 Task: Create in the project CheckBridge in Backlog an issue 'Address issues related to system accessibility for users with hearing impairments', assign it to team member softage.1@softage.net and change the status to IN PROGRESS. Create in the project CheckBridge in Backlog an issue 'Develop a new feature to allow for automatic document classification and sorting', assign it to team member softage.2@softage.net and change the status to IN PROGRESS
Action: Mouse moved to (109, 208)
Screenshot: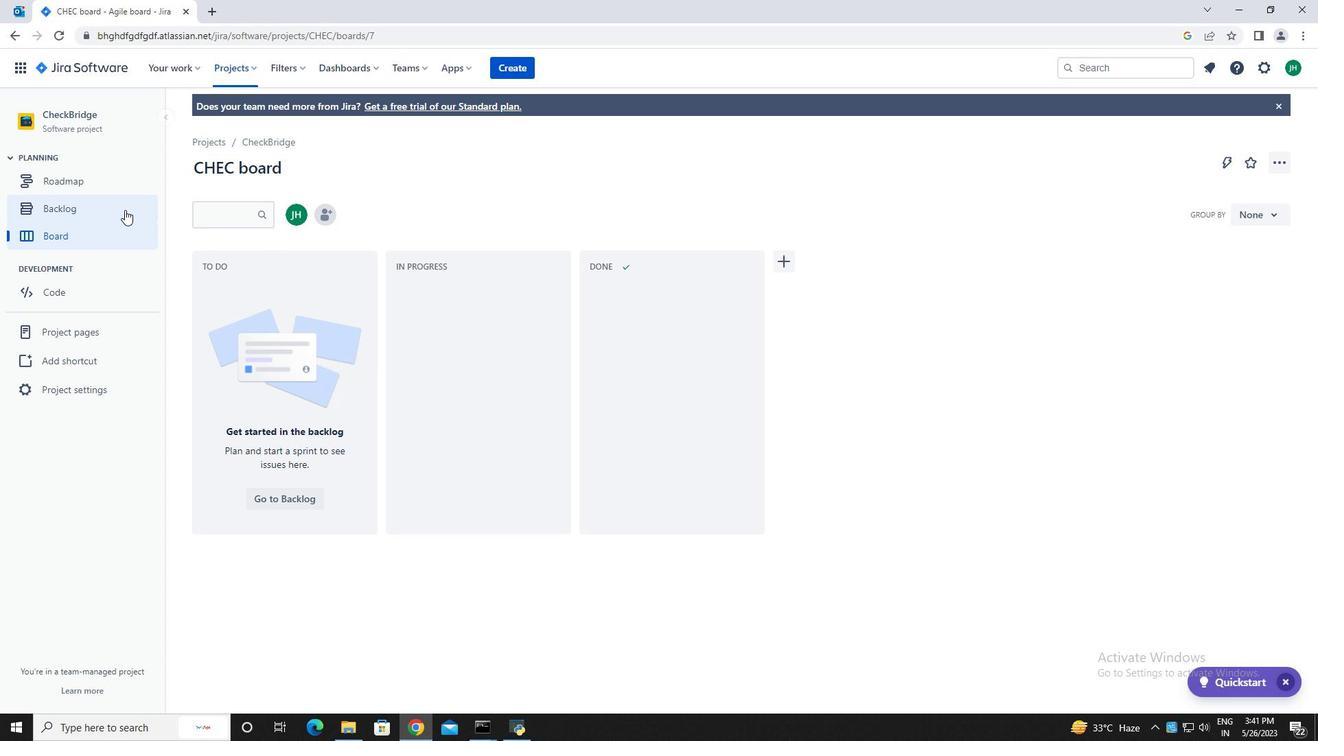 
Action: Mouse pressed left at (109, 208)
Screenshot: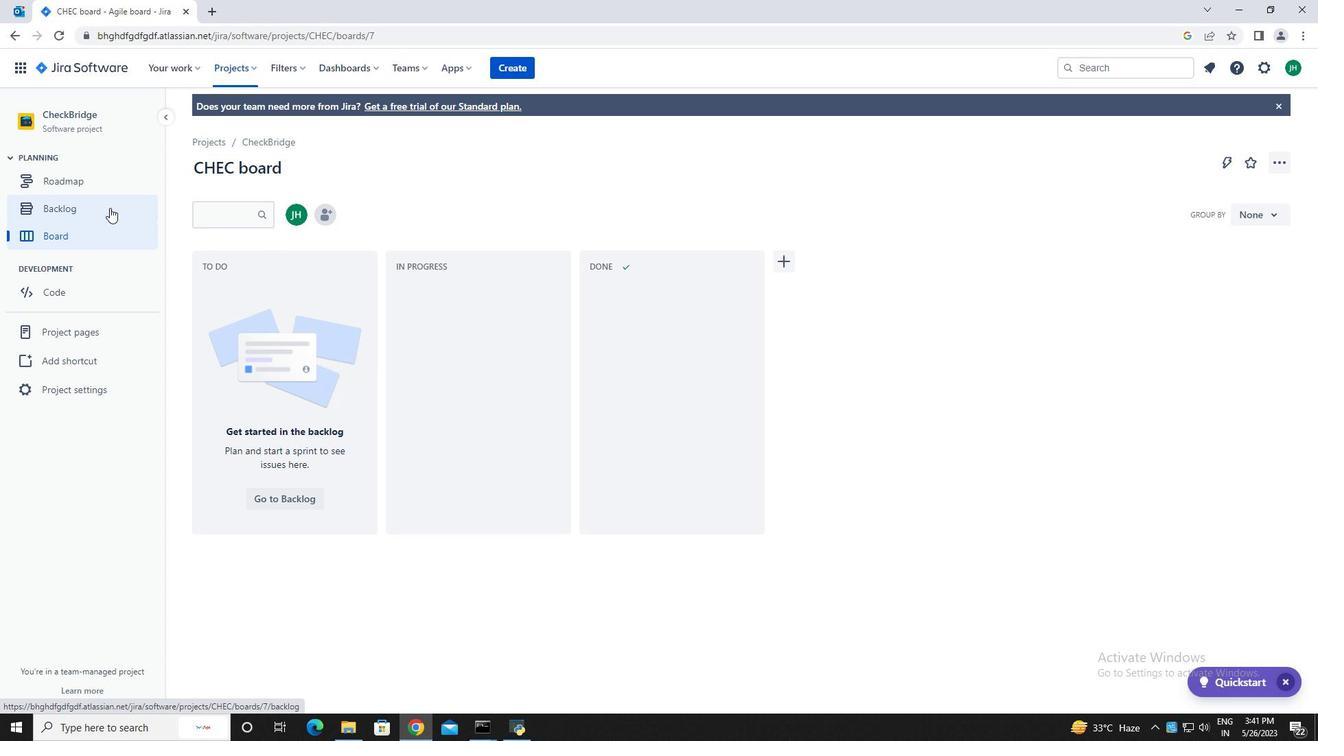 
Action: Mouse moved to (278, 541)
Screenshot: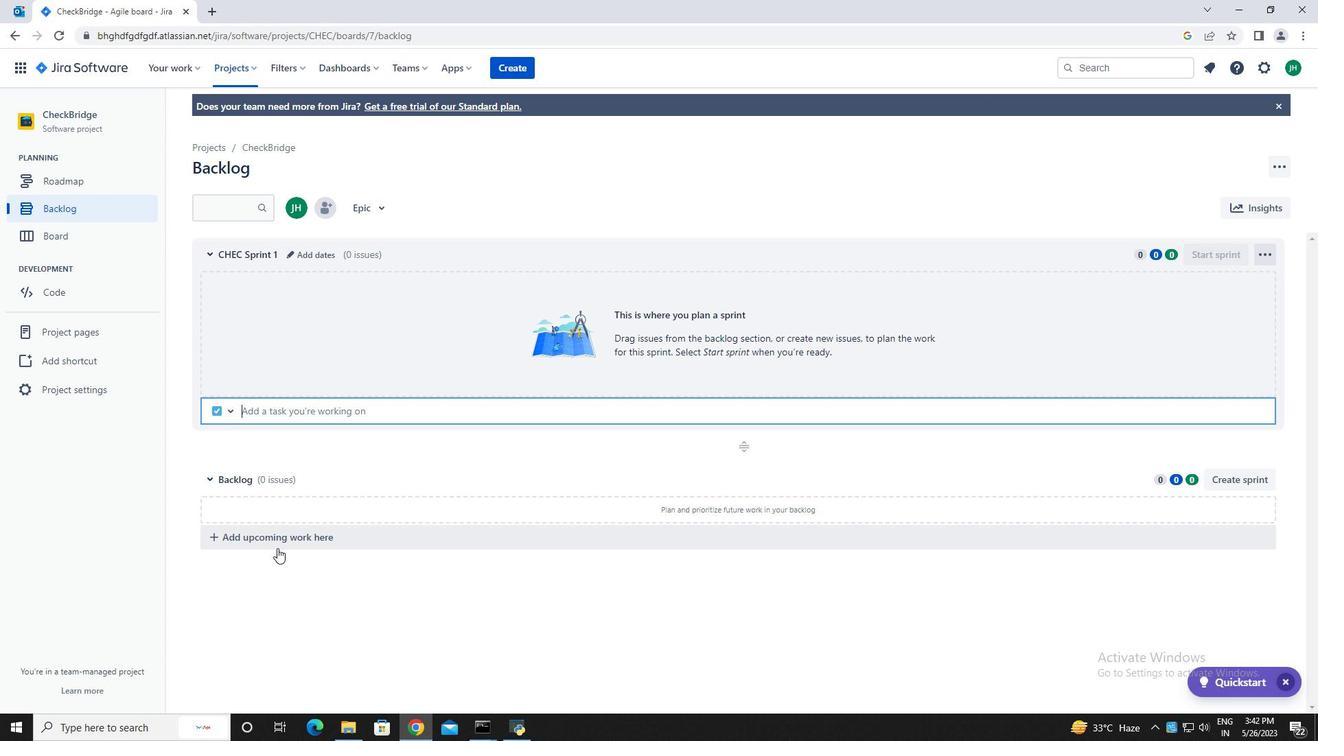 
Action: Mouse pressed left at (278, 541)
Screenshot: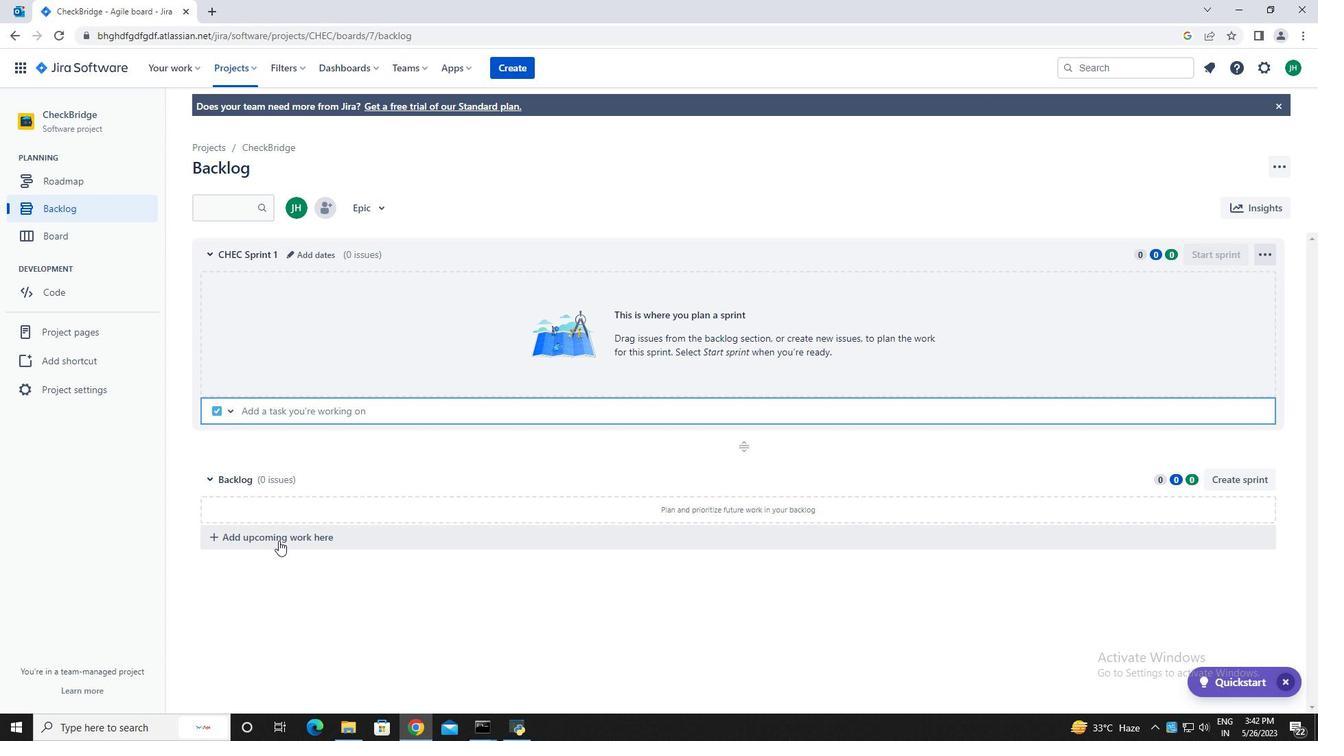 
Action: Mouse moved to (302, 539)
Screenshot: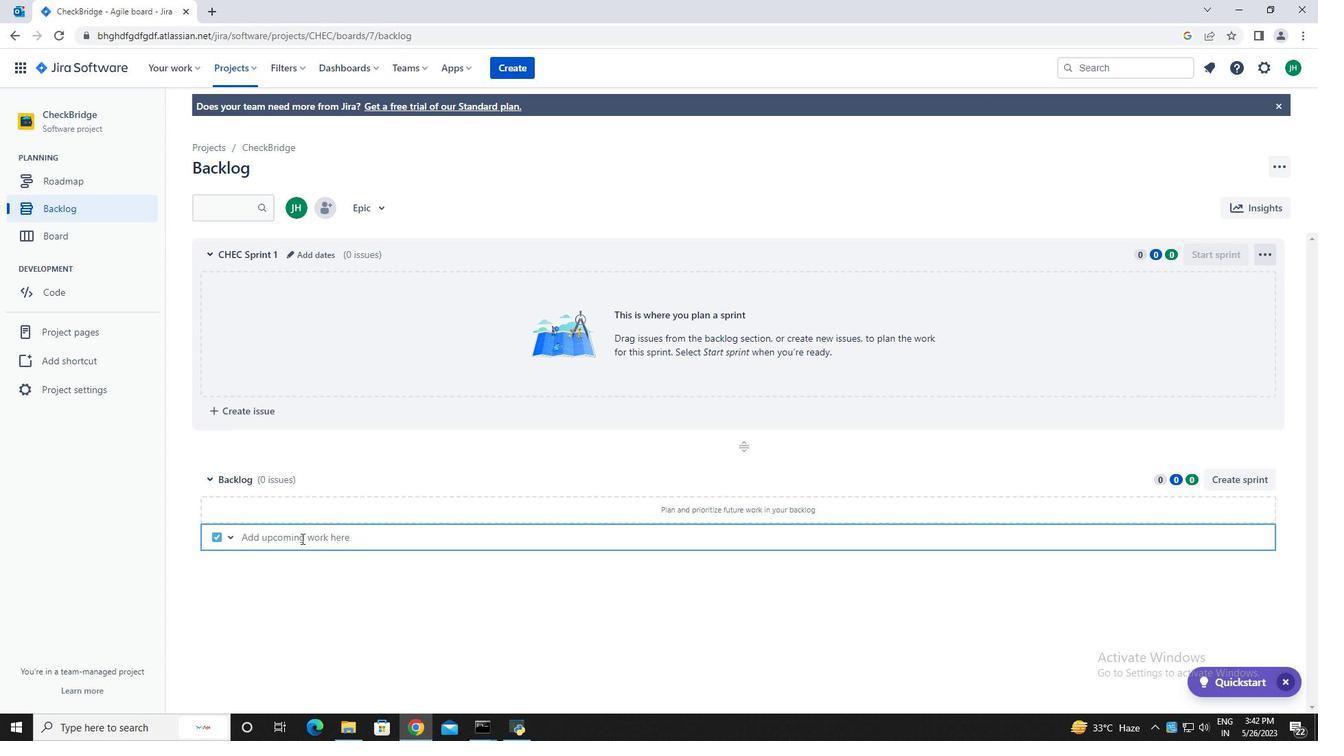 
Action: Mouse pressed left at (302, 539)
Screenshot: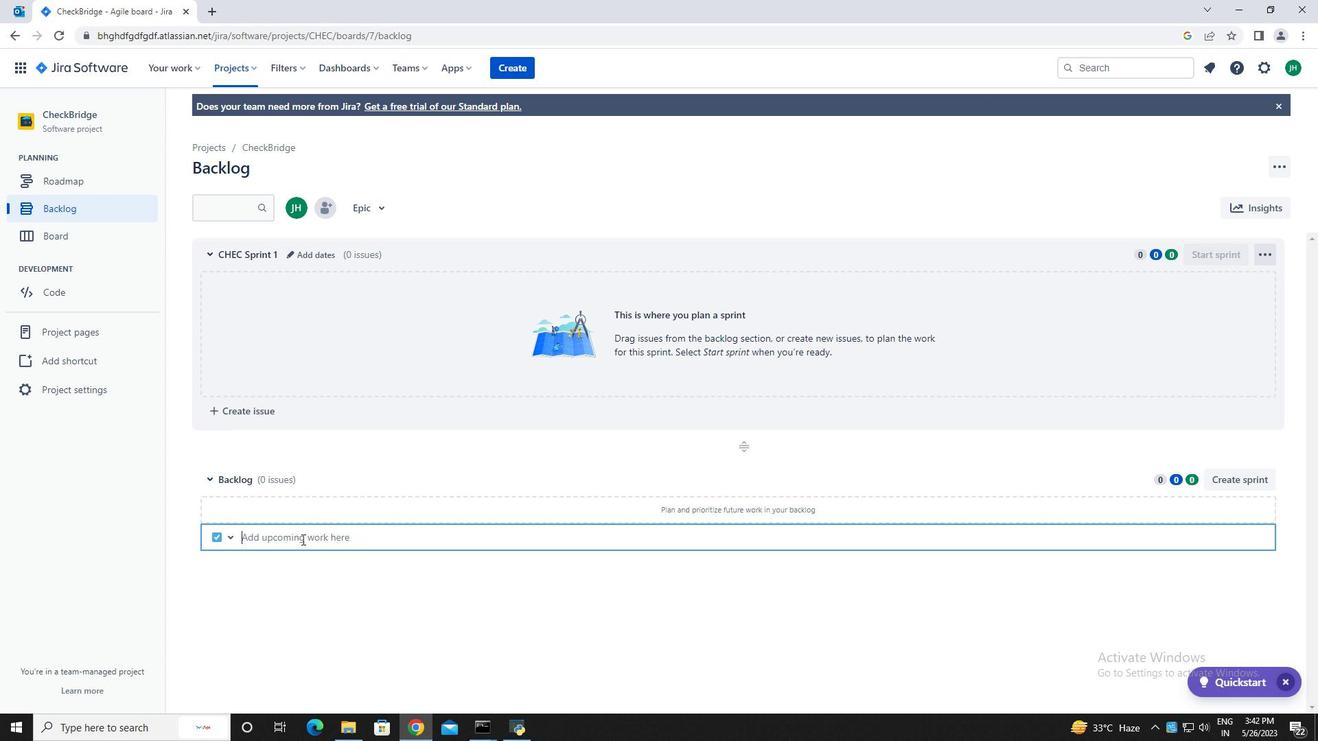 
Action: Mouse moved to (325, 536)
Screenshot: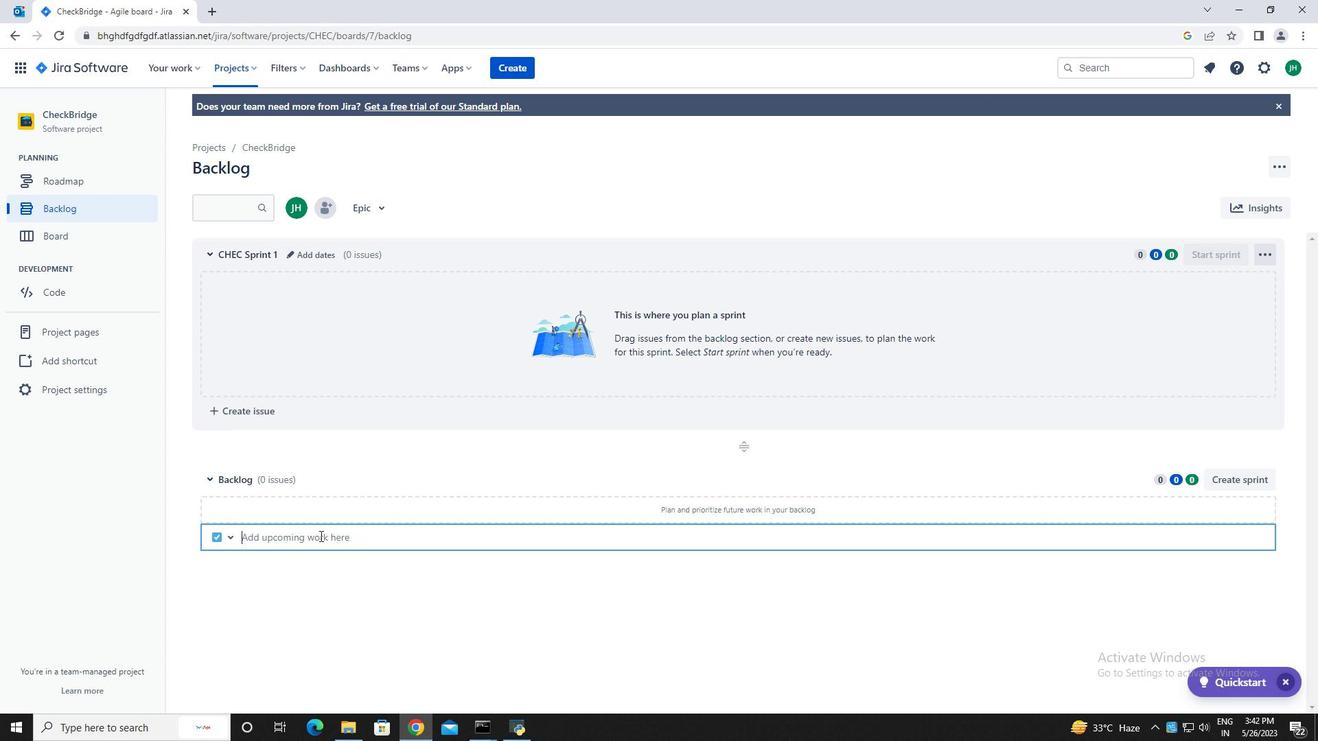 
Action: Key pressed <Key.caps_lock>D<Key.backspace><Key.caps_lock><Key.caps_lock>A<Key.caps_lock>dress<Key.space><Key.backspace><Key.backspace><Key.backspace><Key.backspace><Key.backspace>dress<Key.space>issues<Key.space>related<Key.space>to<Key.space>system<Key.space>accessibility<Key.space>for<Key.space>users<Key.space>with<Key.space>hearing<Key.space>impairments.<Key.enter>
Screenshot: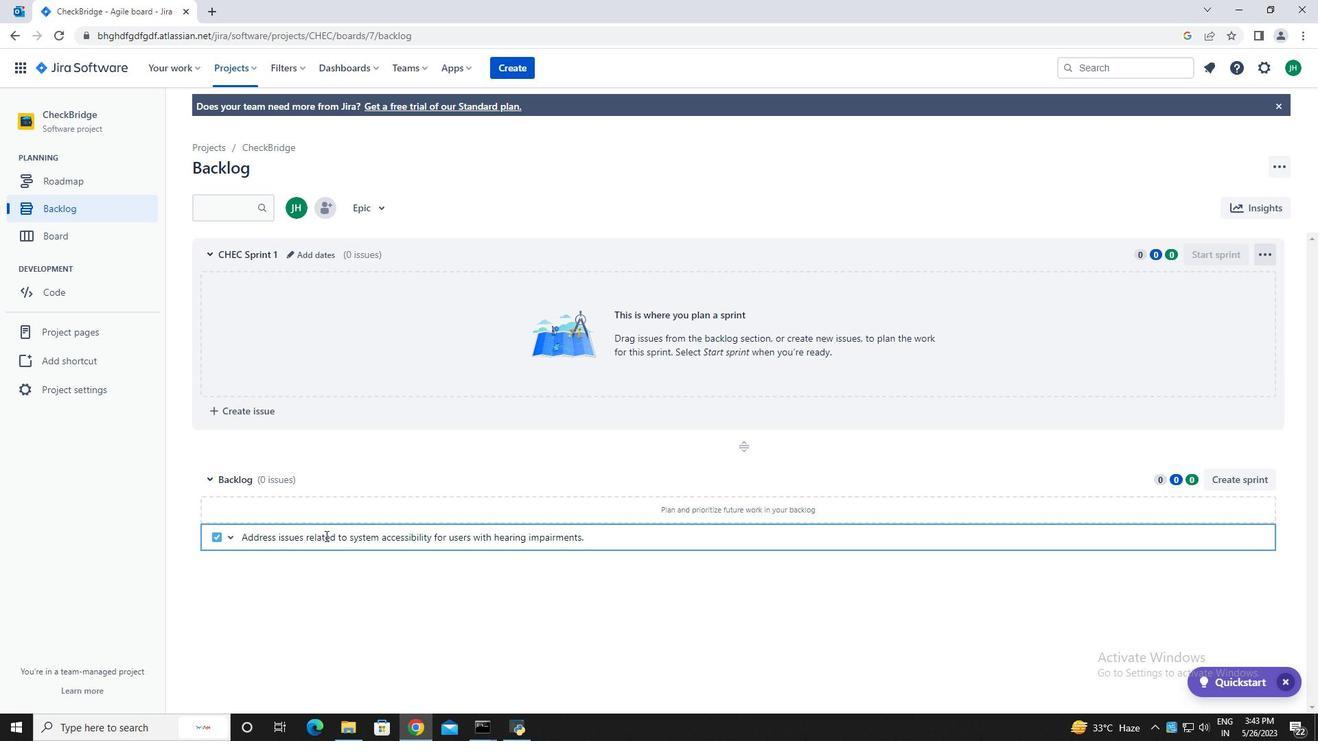 
Action: Mouse moved to (1233, 509)
Screenshot: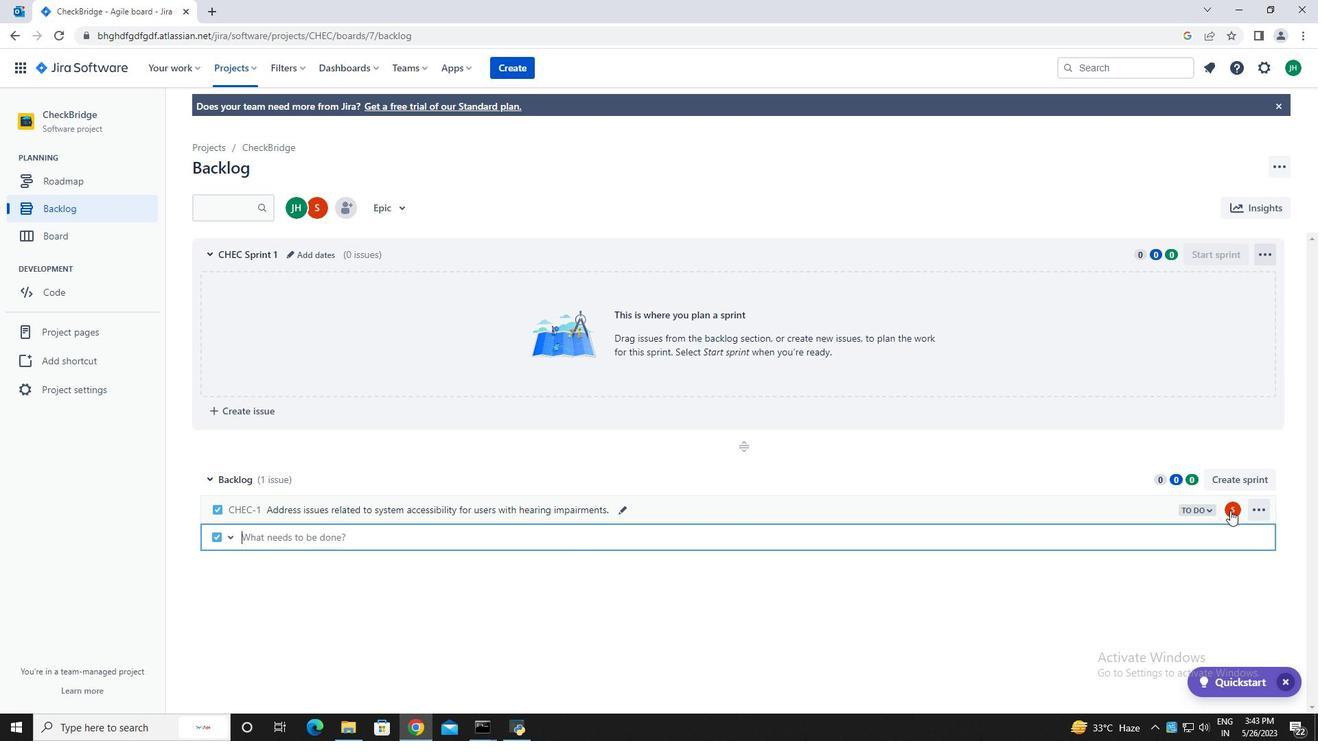 
Action: Mouse pressed left at (1233, 509)
Screenshot: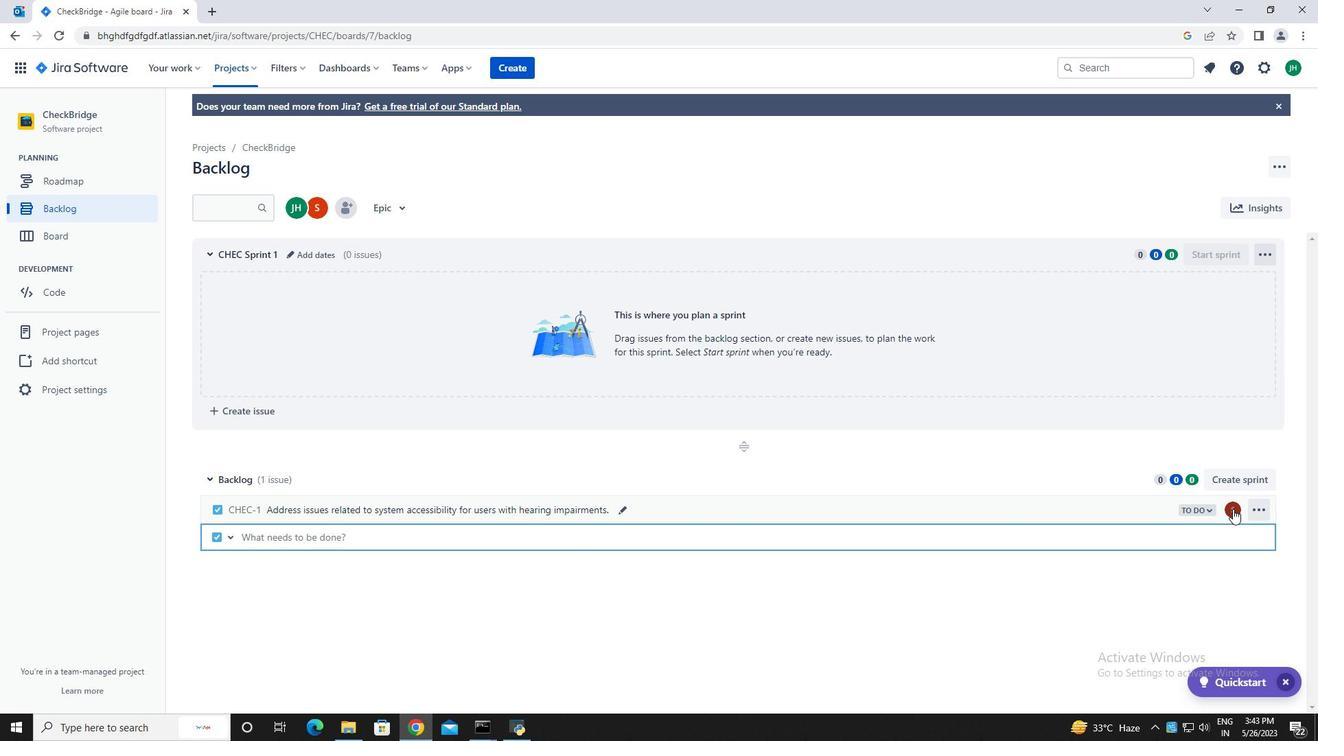 
Action: Mouse moved to (1129, 540)
Screenshot: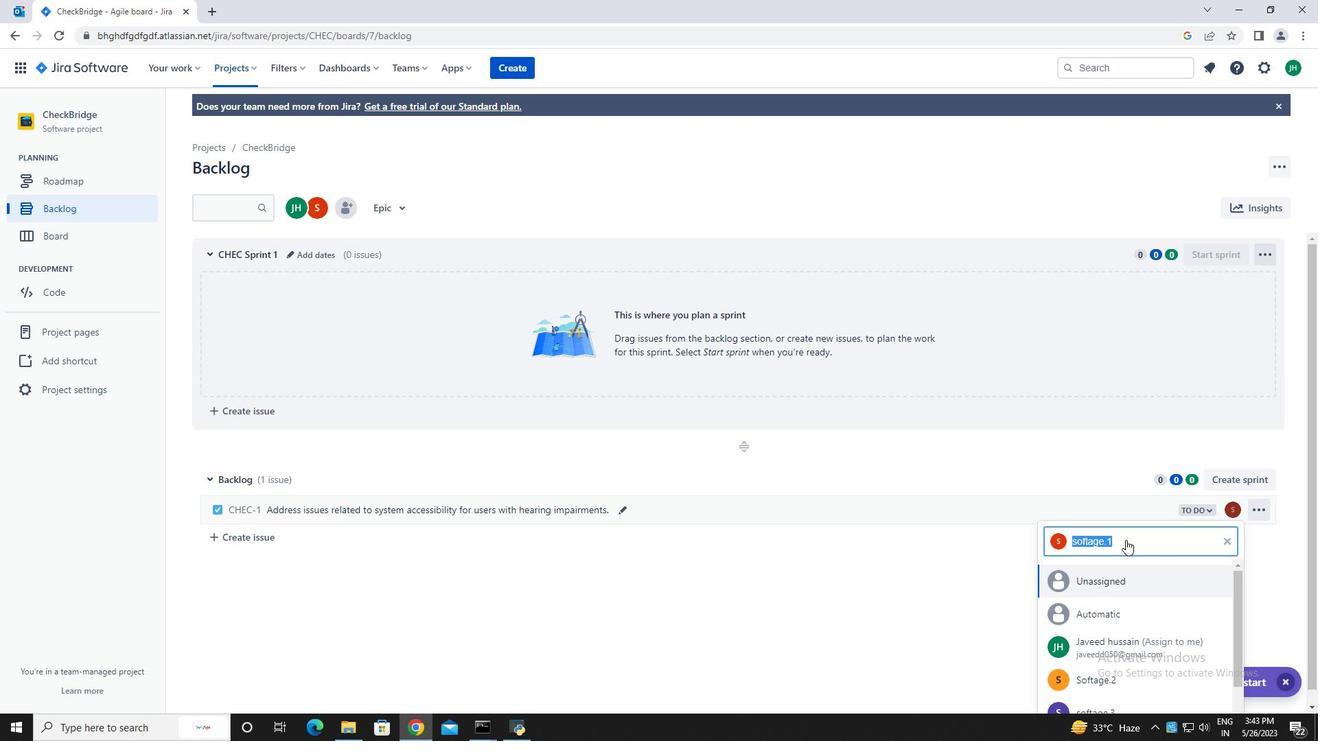 
Action: Key pressed si<Key.backspace>oftage.1
Screenshot: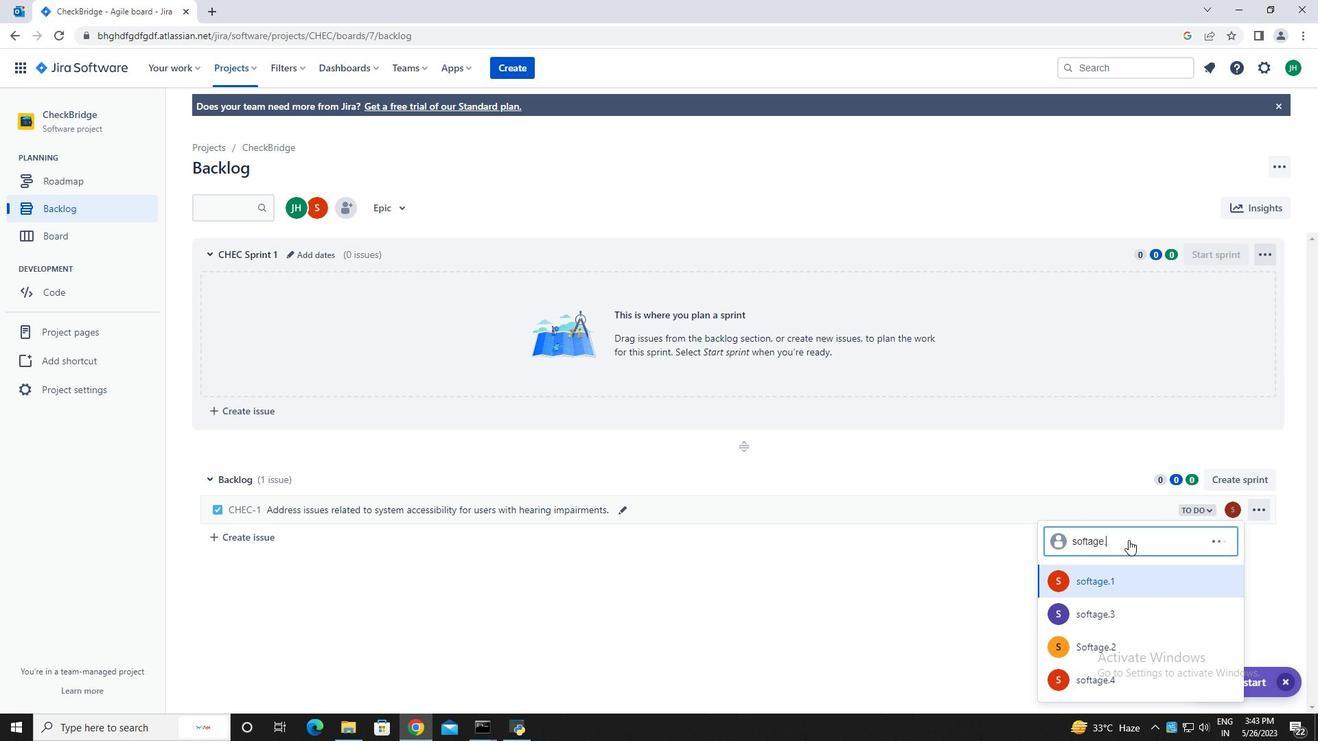 
Action: Mouse moved to (1147, 581)
Screenshot: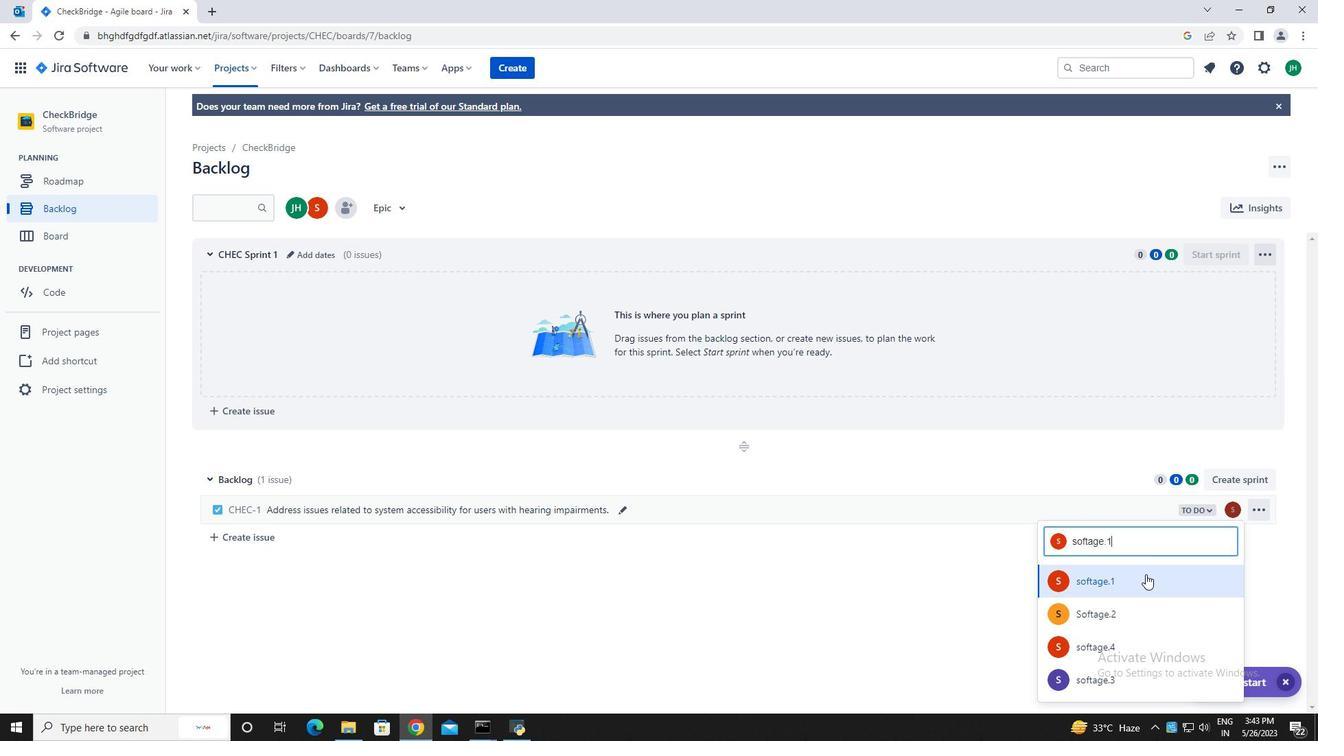 
Action: Mouse pressed left at (1147, 581)
Screenshot: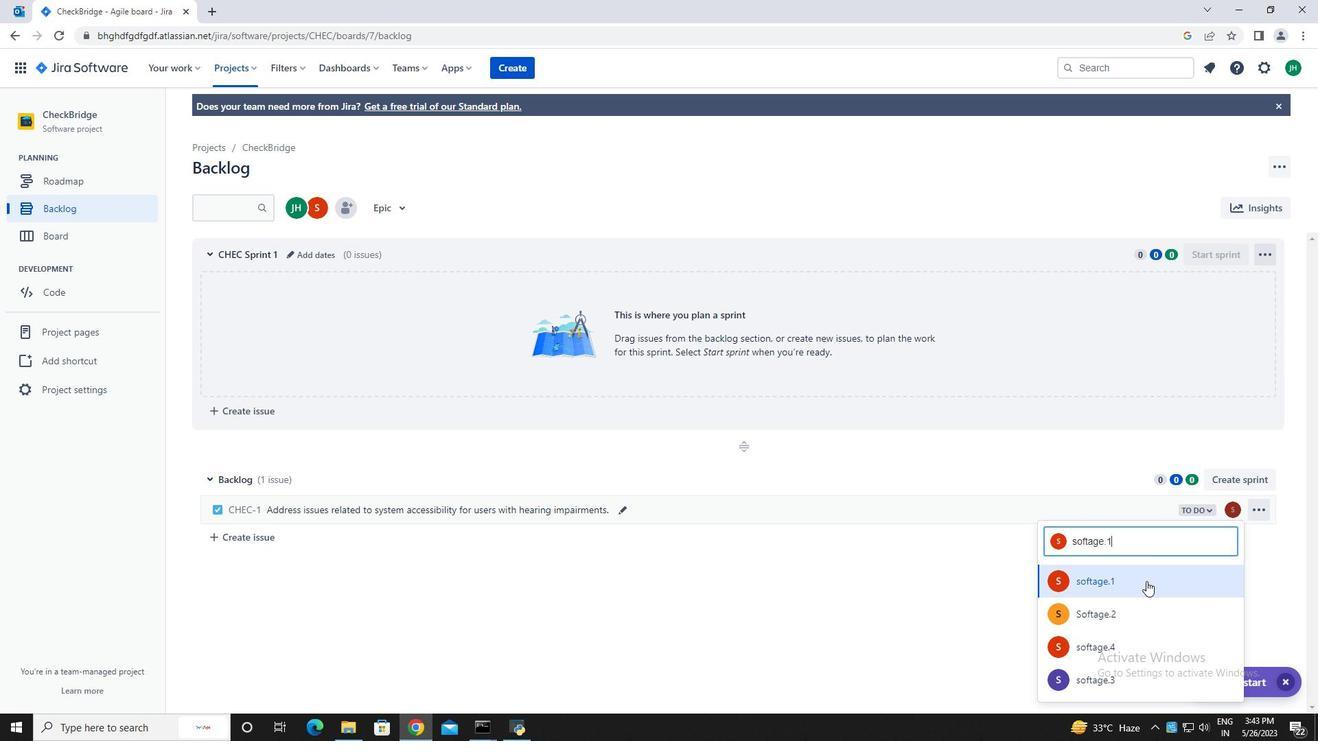 
Action: Mouse moved to (1204, 508)
Screenshot: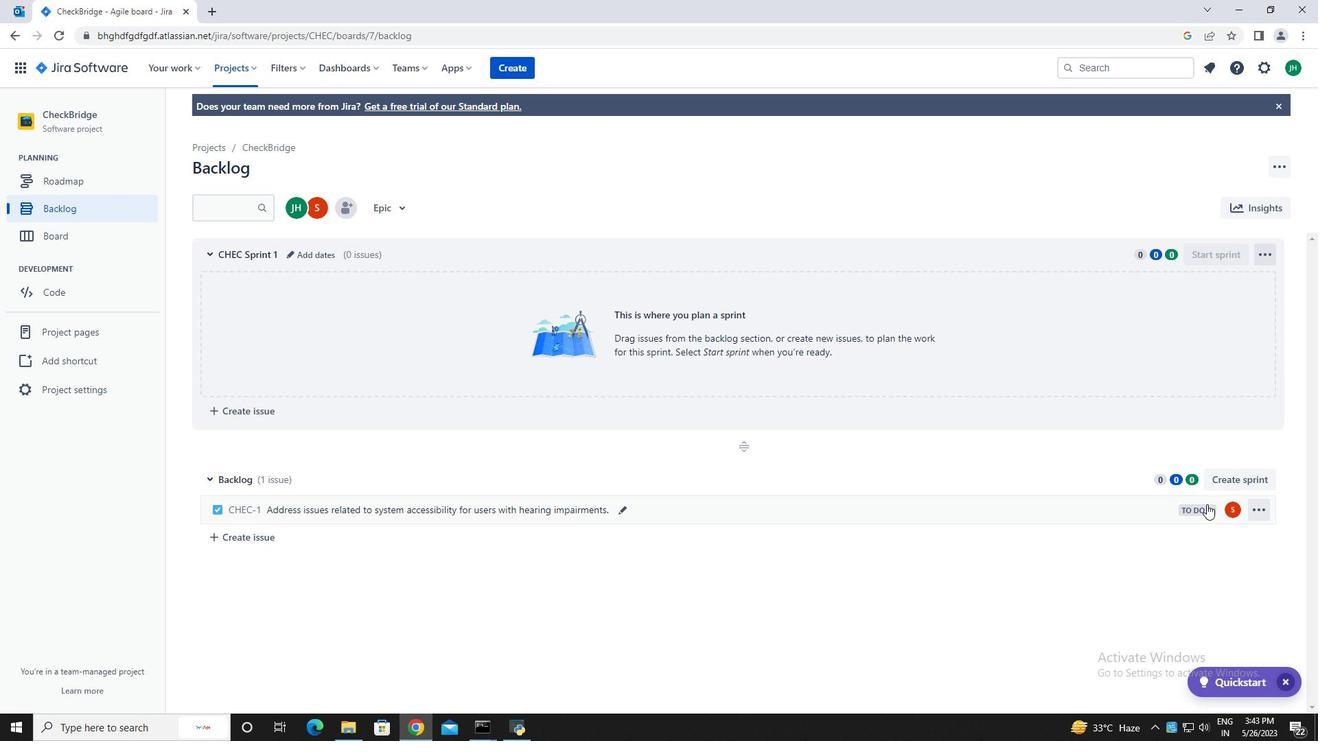 
Action: Mouse pressed left at (1204, 508)
Screenshot: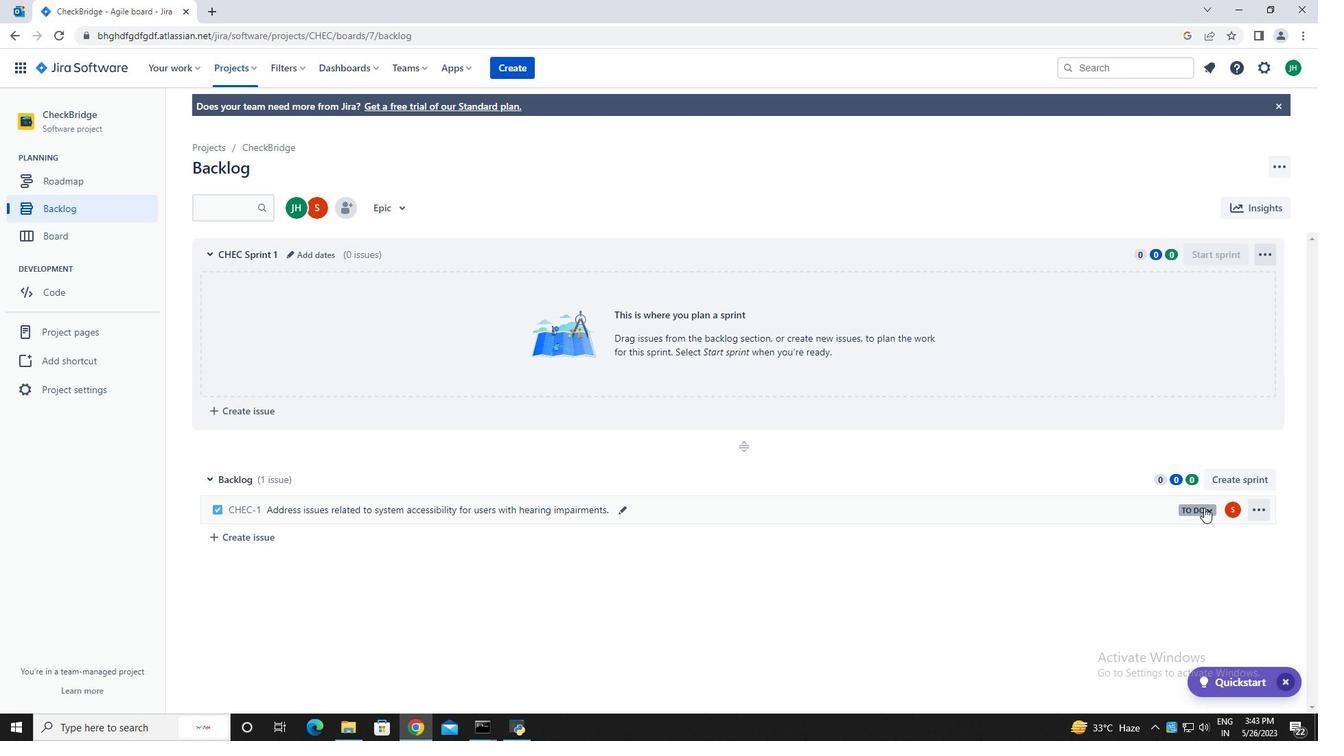 
Action: Mouse moved to (1107, 541)
Screenshot: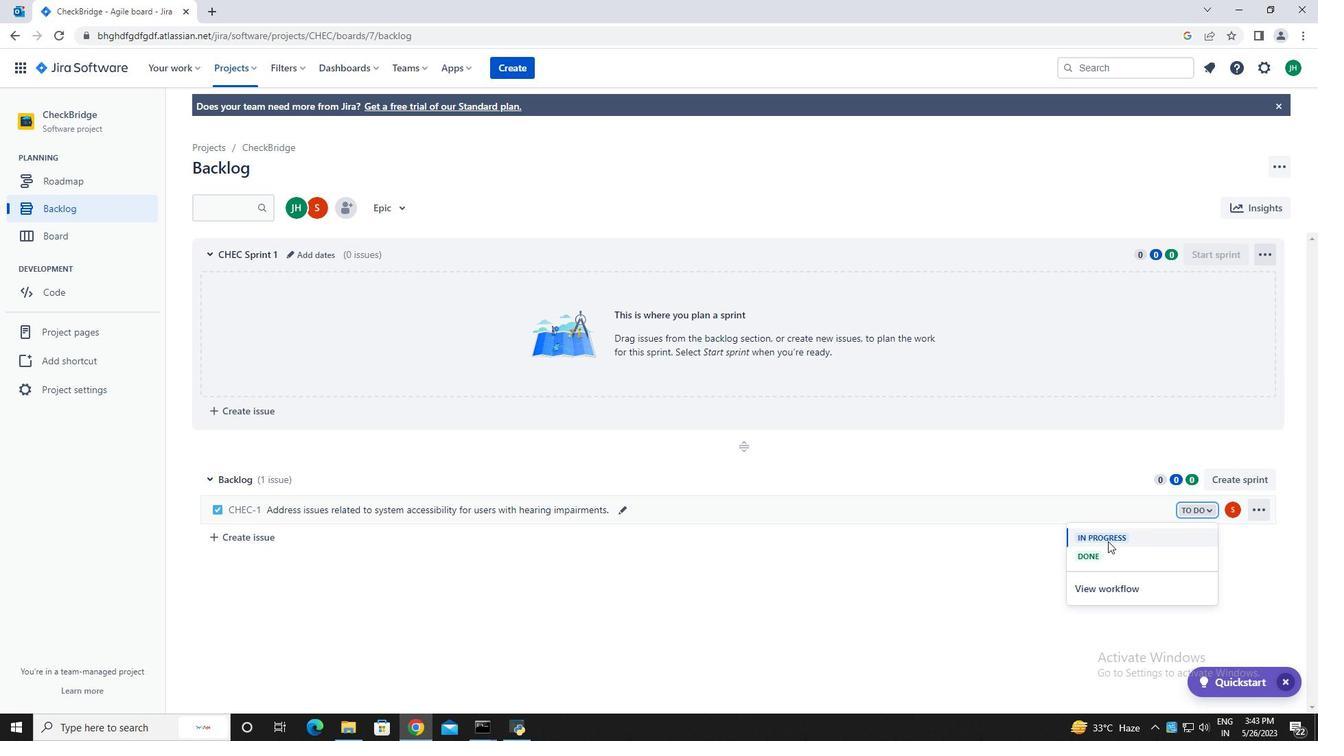 
Action: Mouse pressed left at (1107, 541)
Screenshot: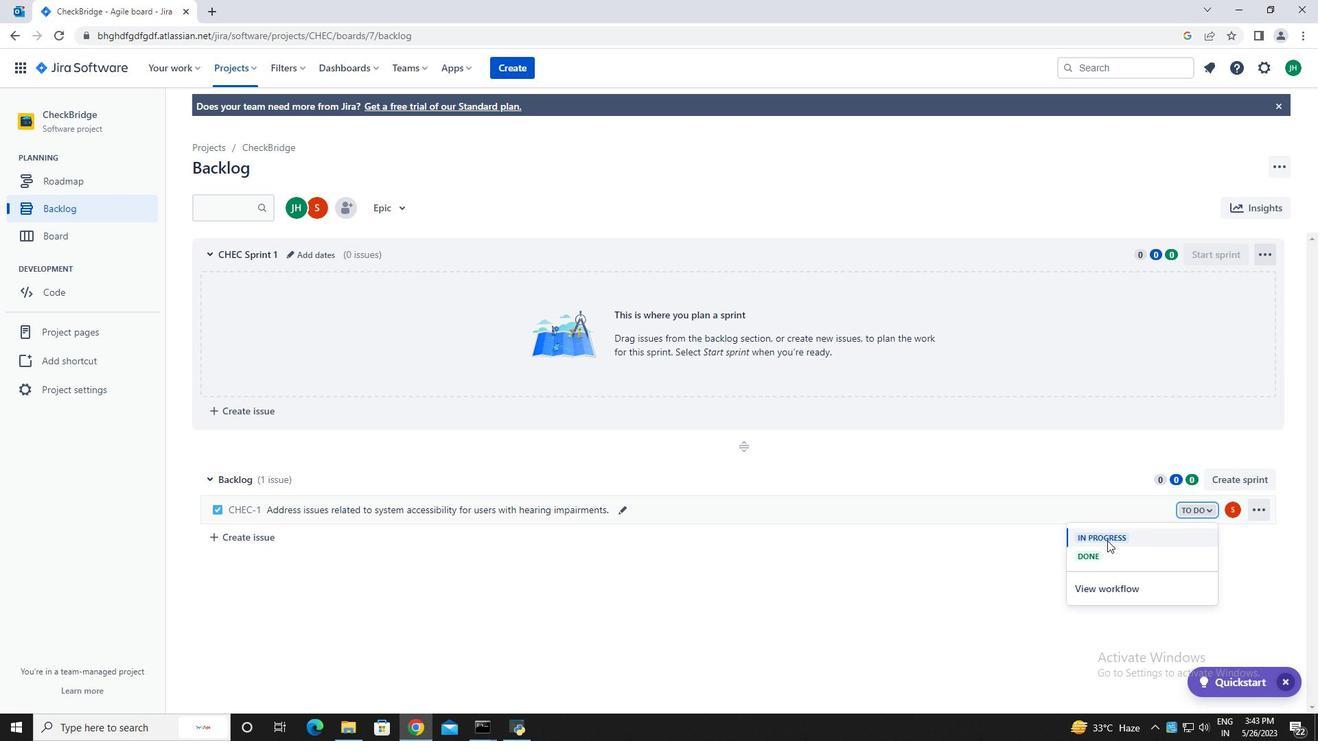 
Action: Mouse moved to (263, 539)
Screenshot: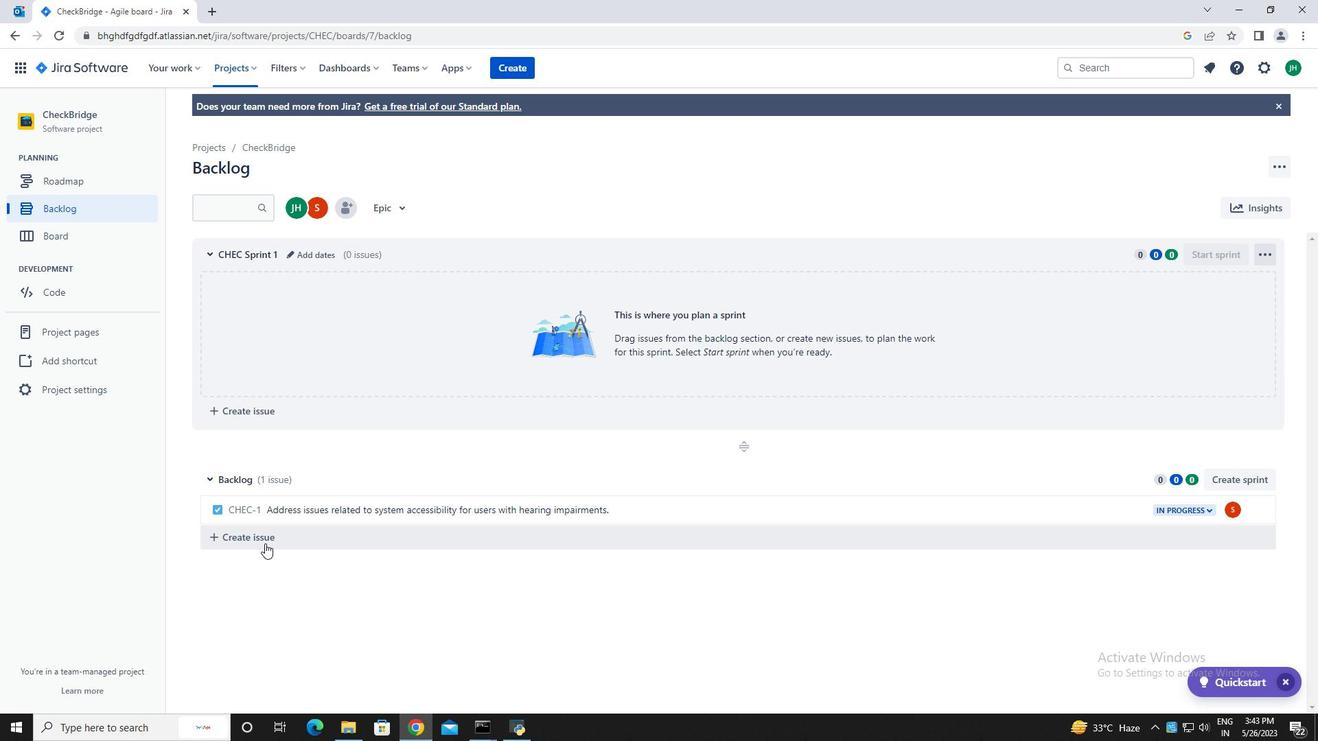 
Action: Mouse pressed left at (263, 539)
Screenshot: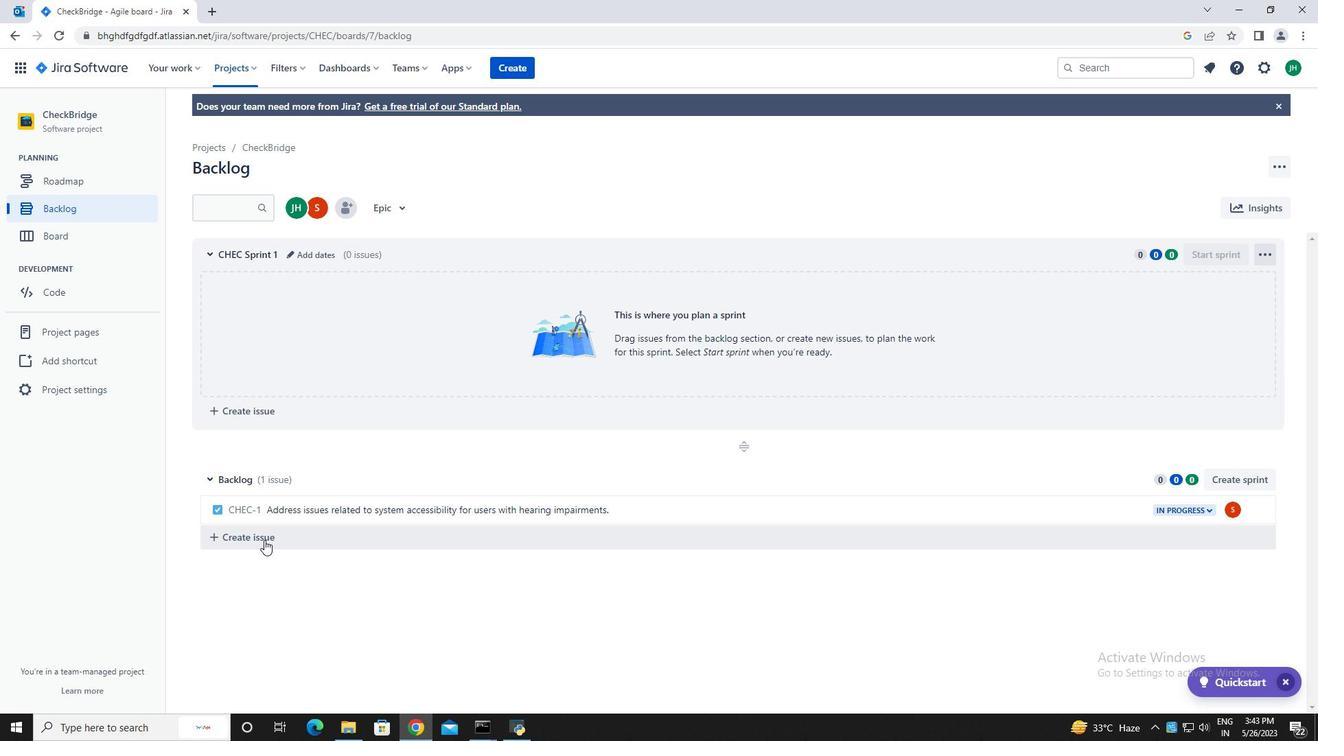 
Action: Mouse moved to (296, 538)
Screenshot: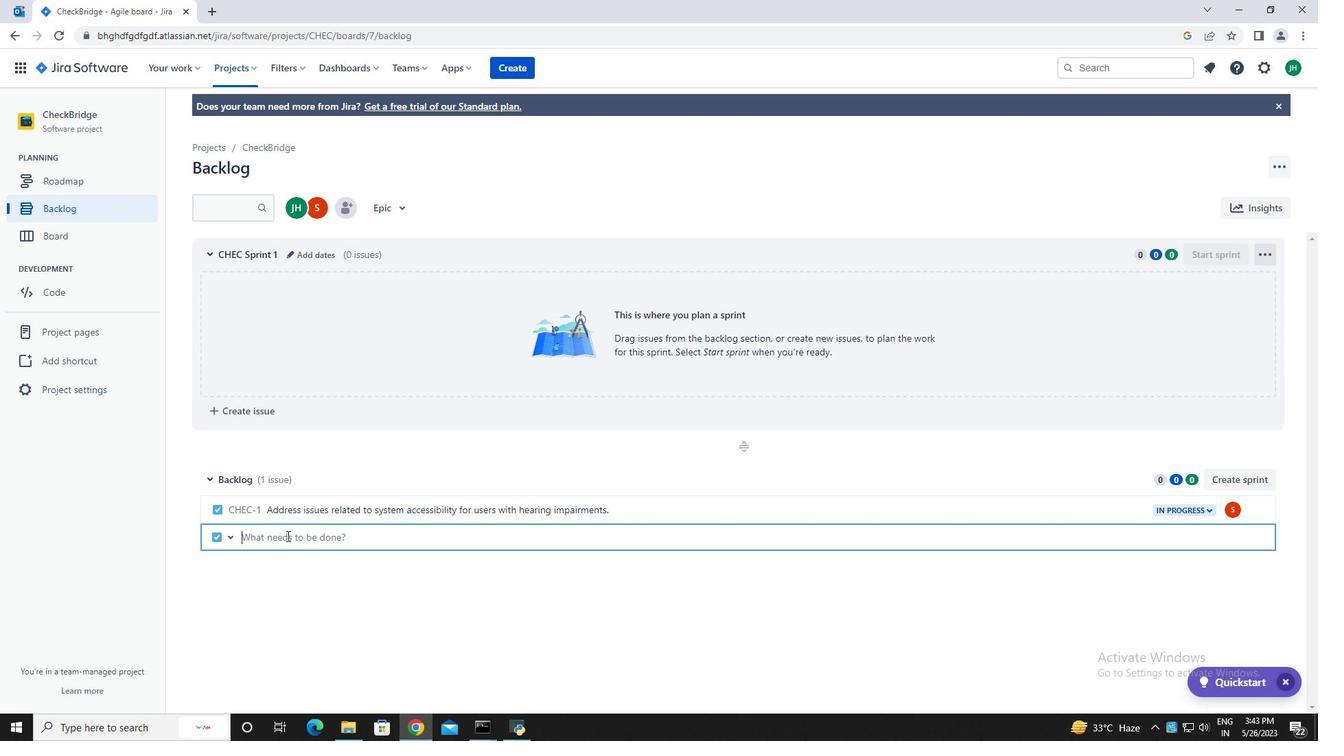 
Action: Key pressed <Key.caps_lock>D<Key.caps_lock>evelop<Key.space>a<Key.space>new<Key.space>feature<Key.space>to<Key.space>allow<Key.space>for<Key.space>automatic<Key.space>document<Key.space>classification<Key.space>and<Key.space>sorting<Key.space><Key.enter>
Screenshot: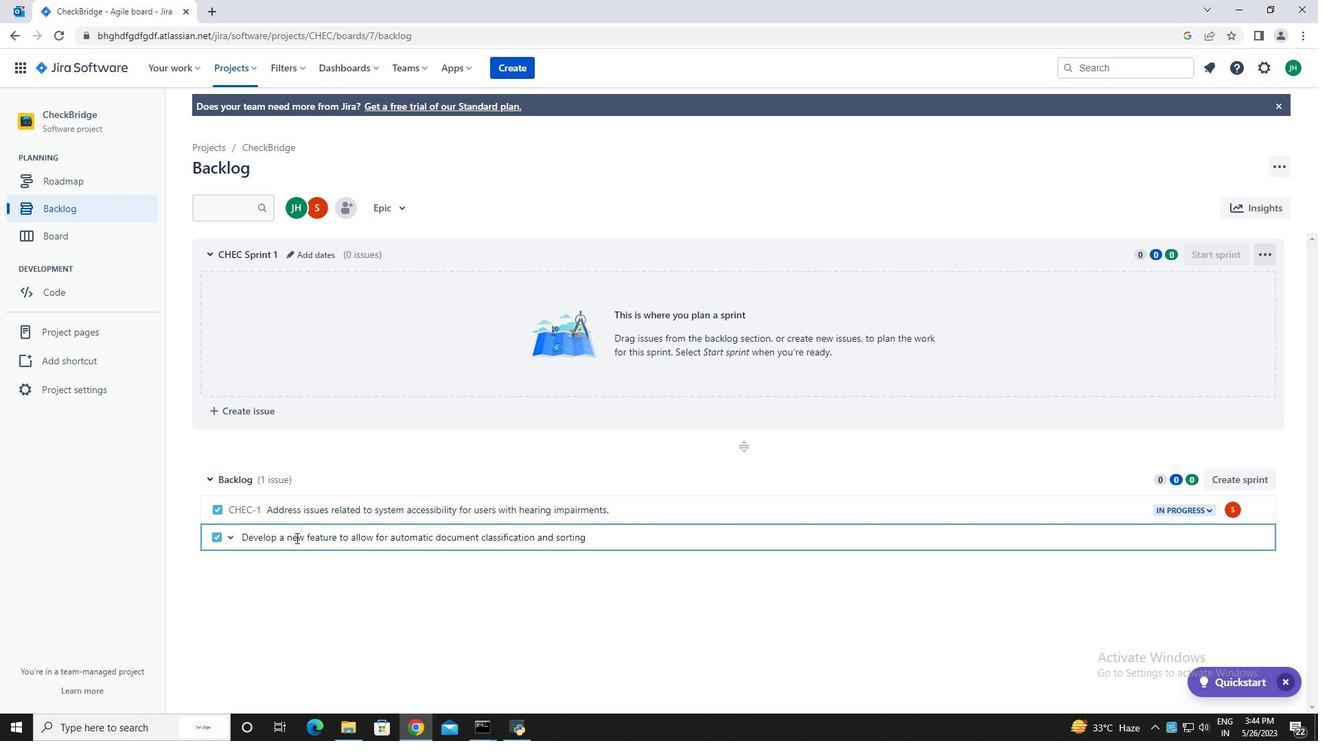 
Action: Mouse moved to (1233, 535)
Screenshot: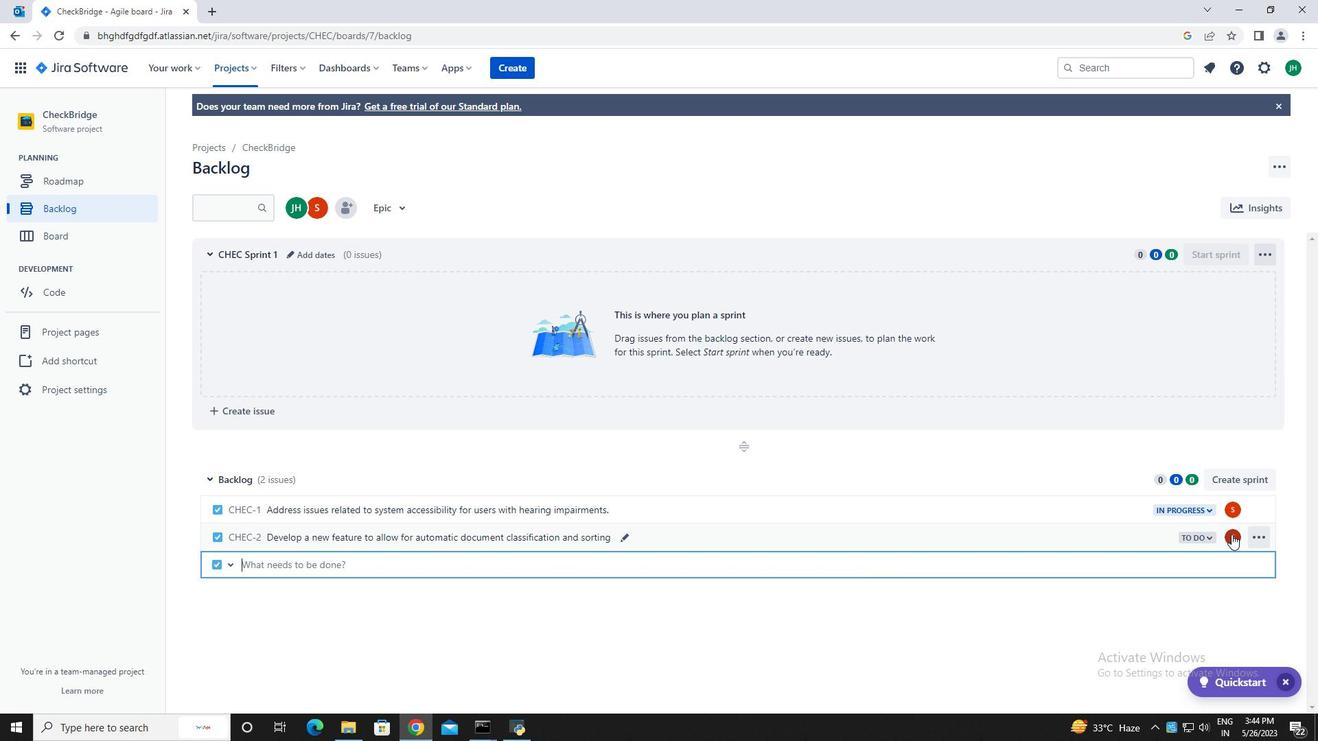 
Action: Mouse pressed left at (1233, 535)
Screenshot: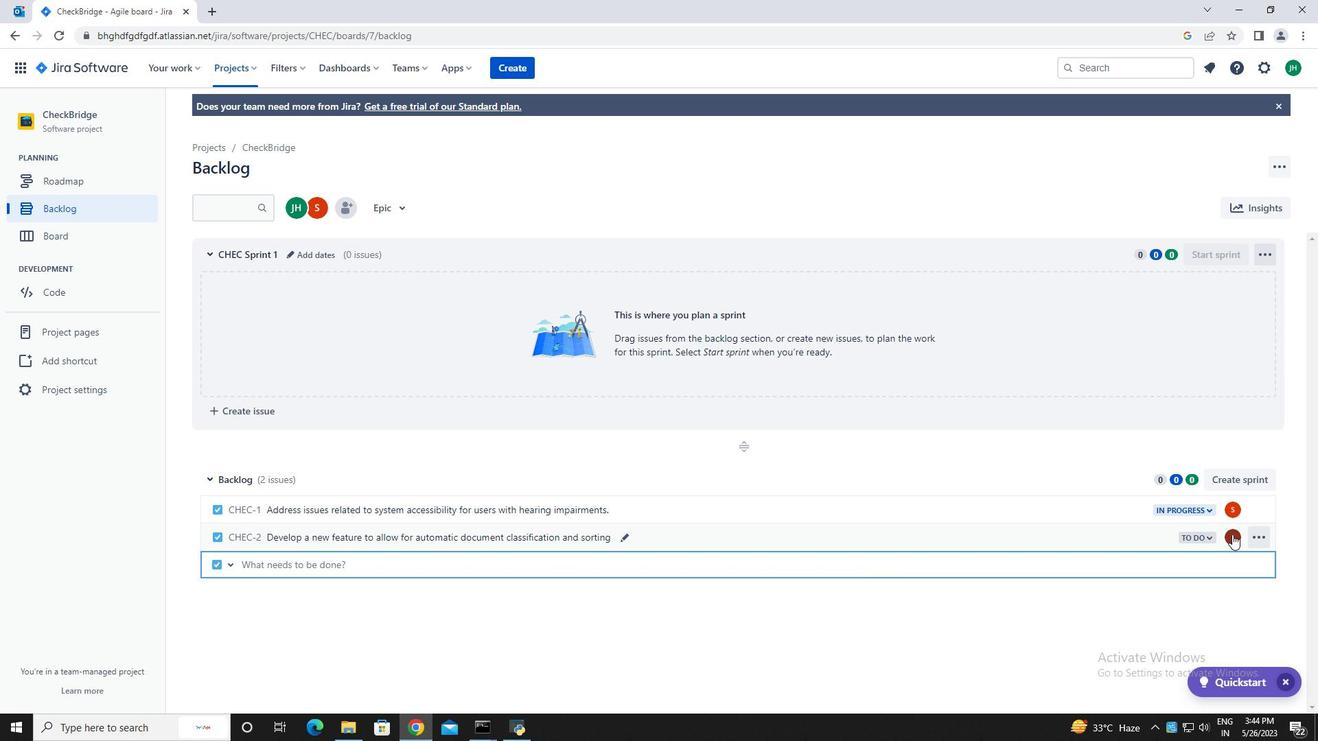 
Action: Mouse moved to (1132, 564)
Screenshot: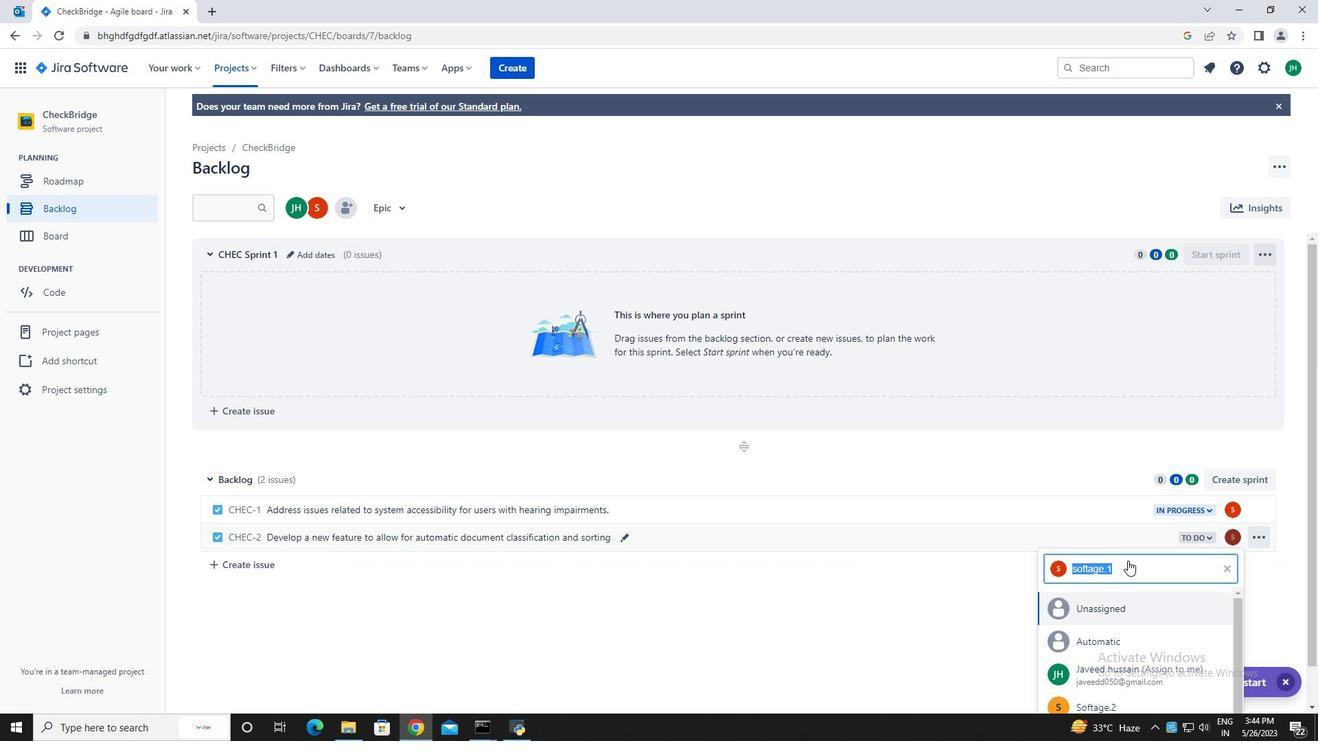 
Action: Key pressed softage.2
Screenshot: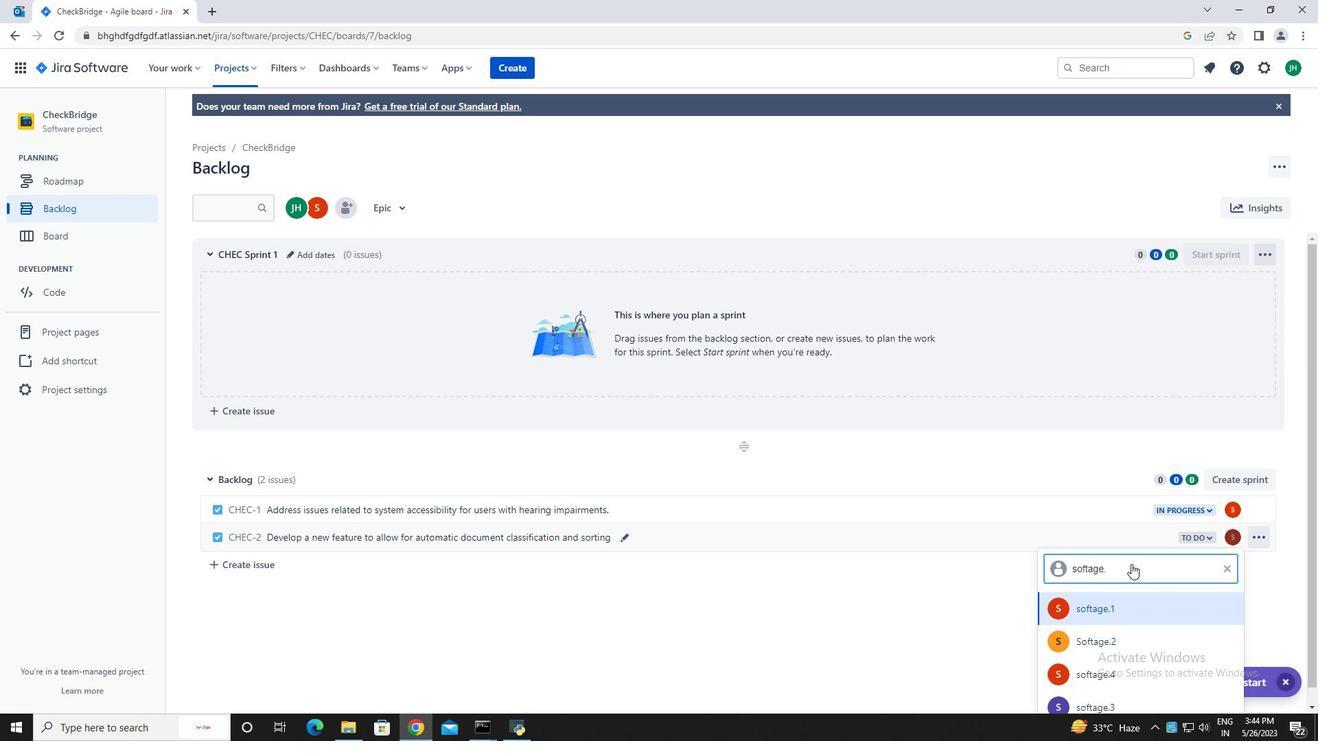 
Action: Mouse moved to (1154, 605)
Screenshot: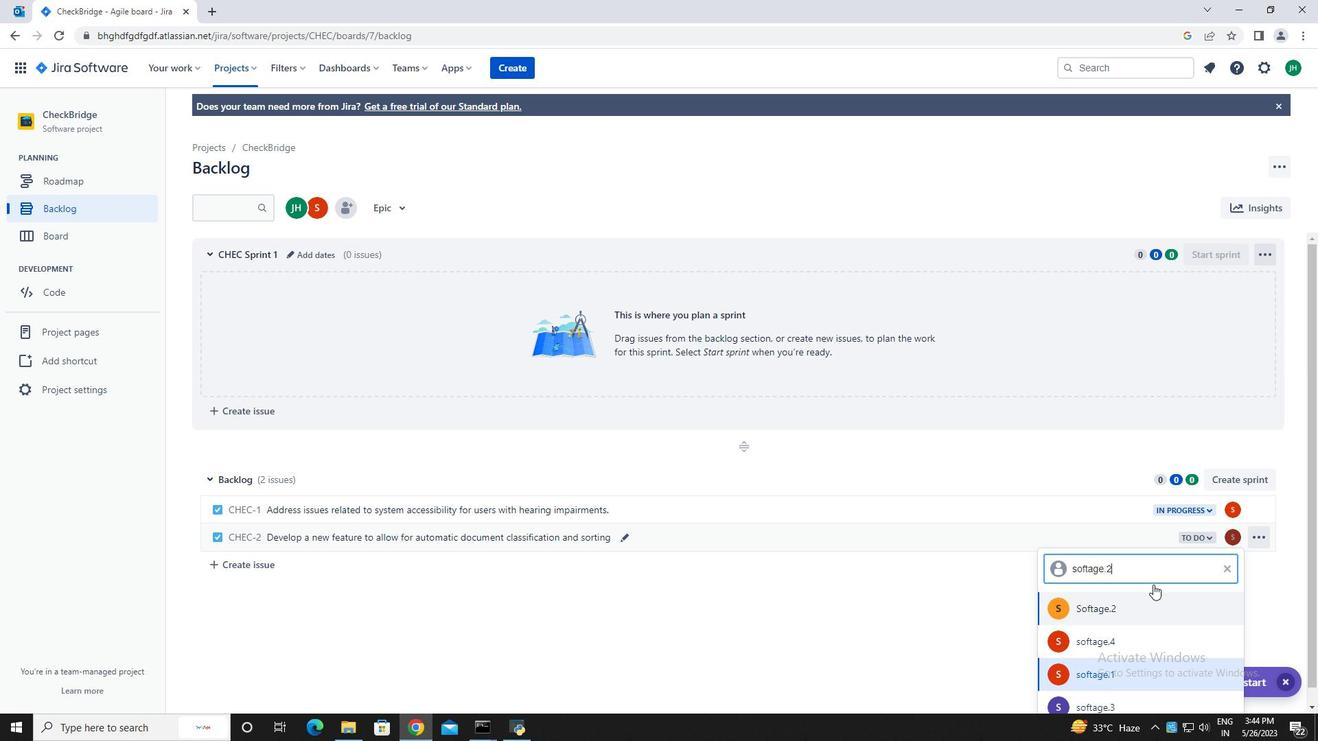 
Action: Mouse pressed left at (1154, 605)
Screenshot: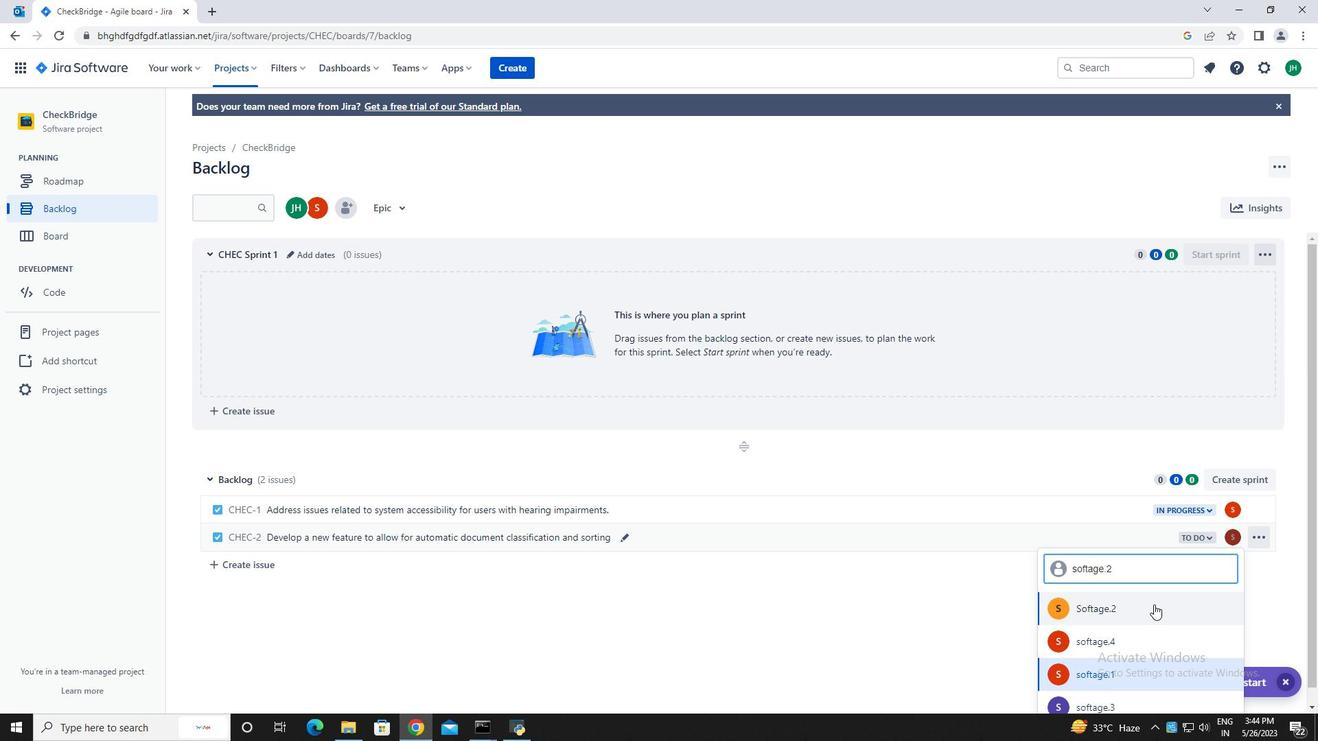 
Action: Mouse moved to (1203, 530)
Screenshot: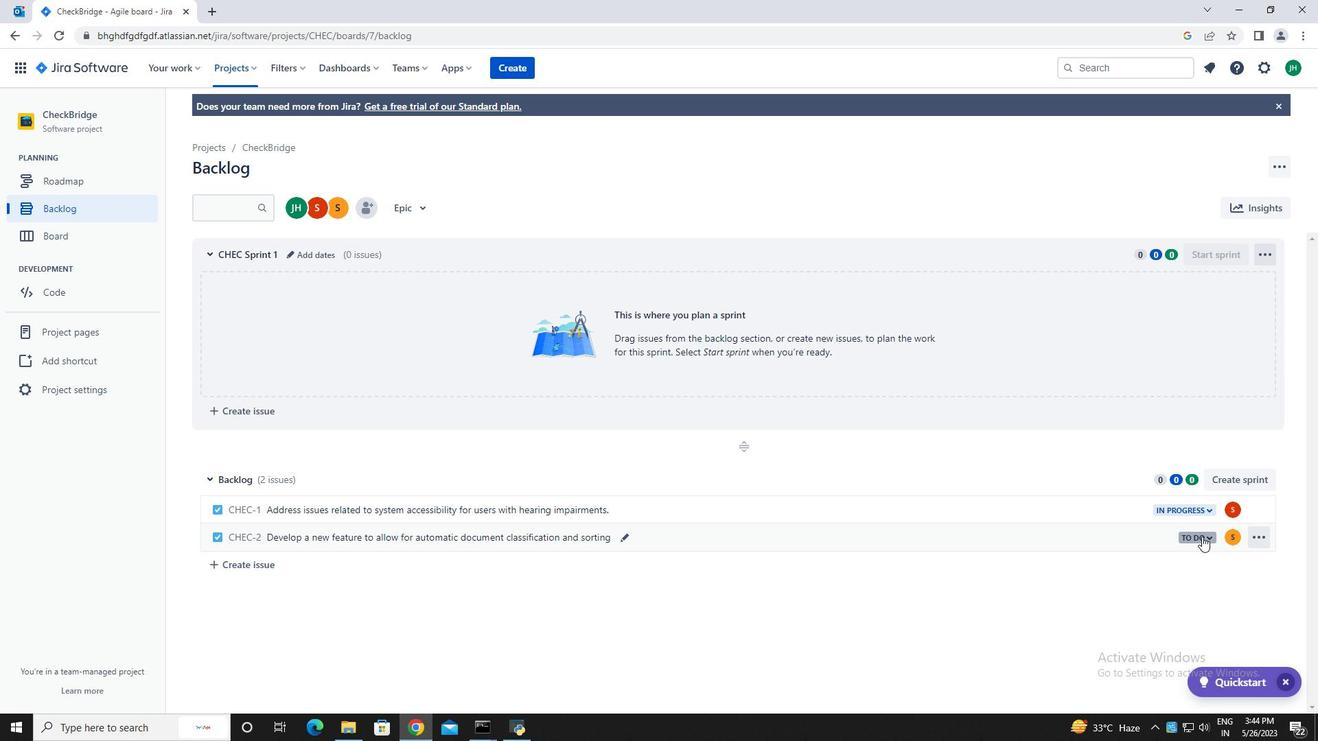 
Action: Mouse pressed left at (1203, 530)
Screenshot: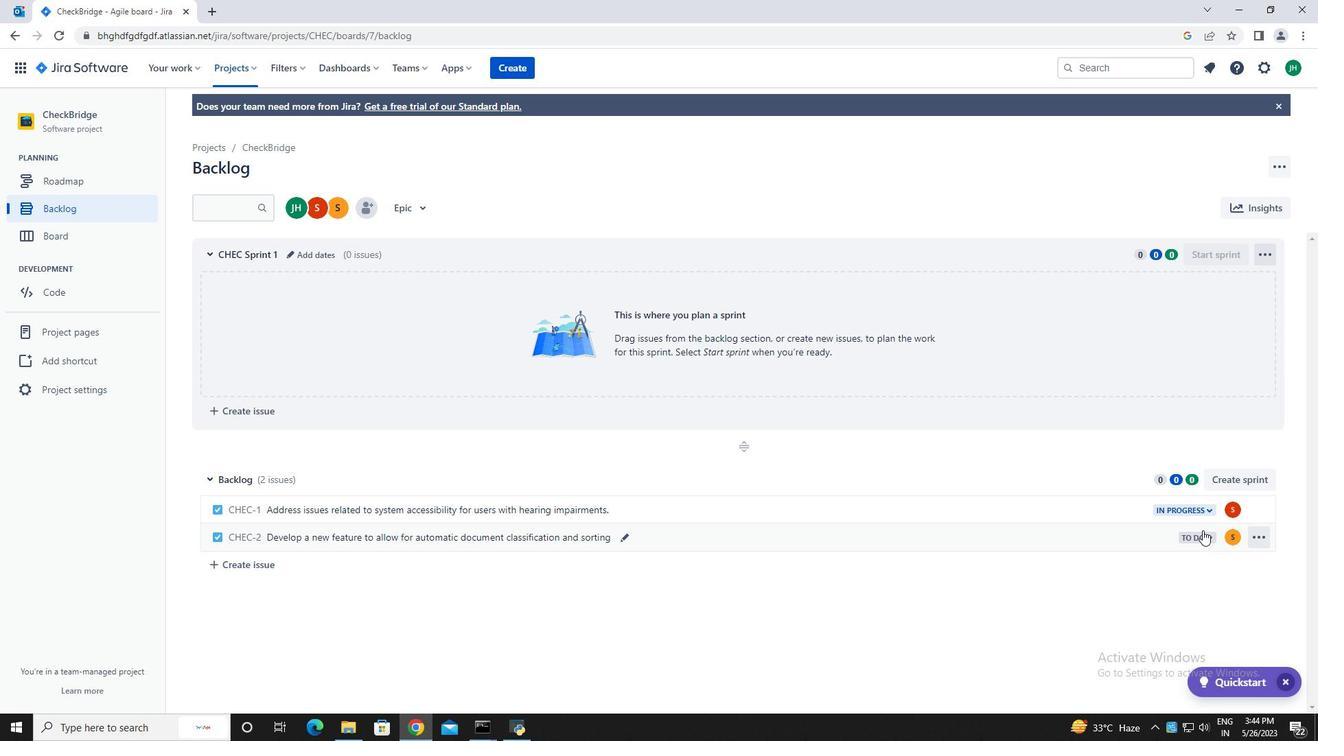 
Action: Mouse moved to (1103, 561)
Screenshot: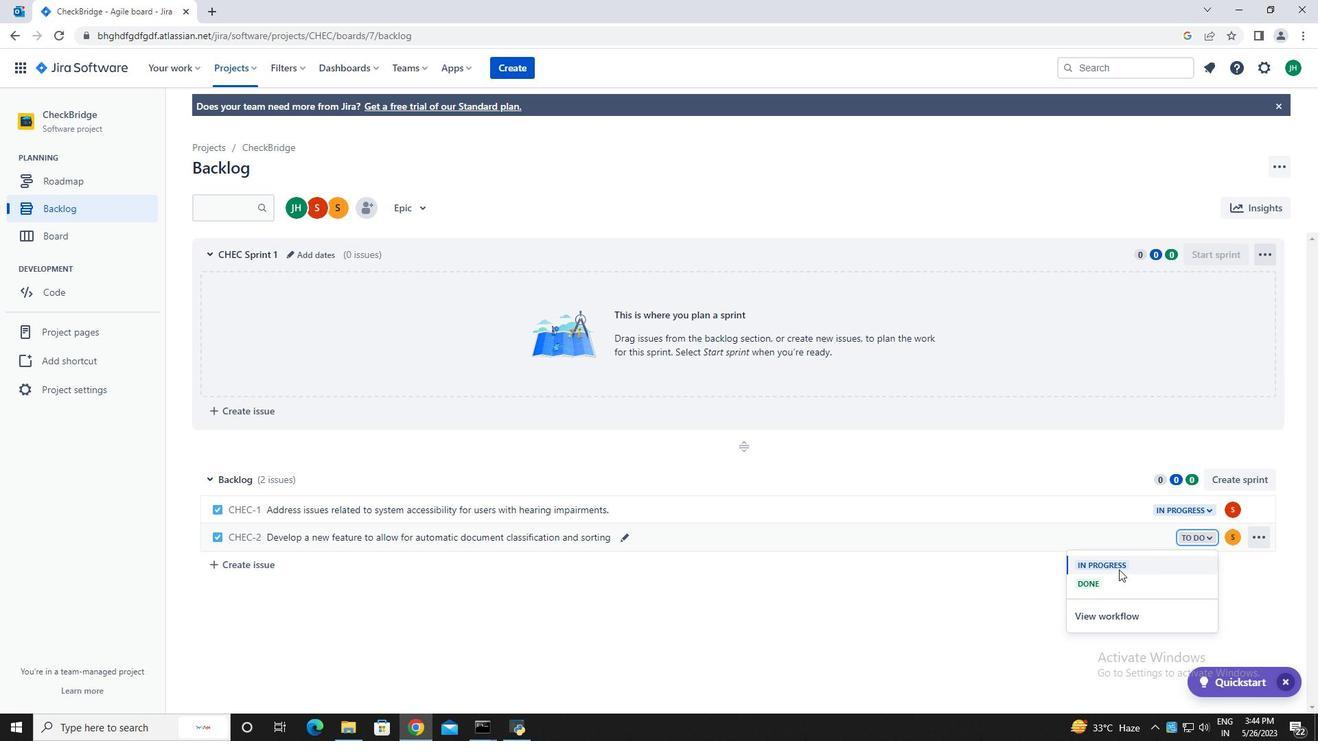 
Action: Mouse pressed left at (1103, 561)
Screenshot: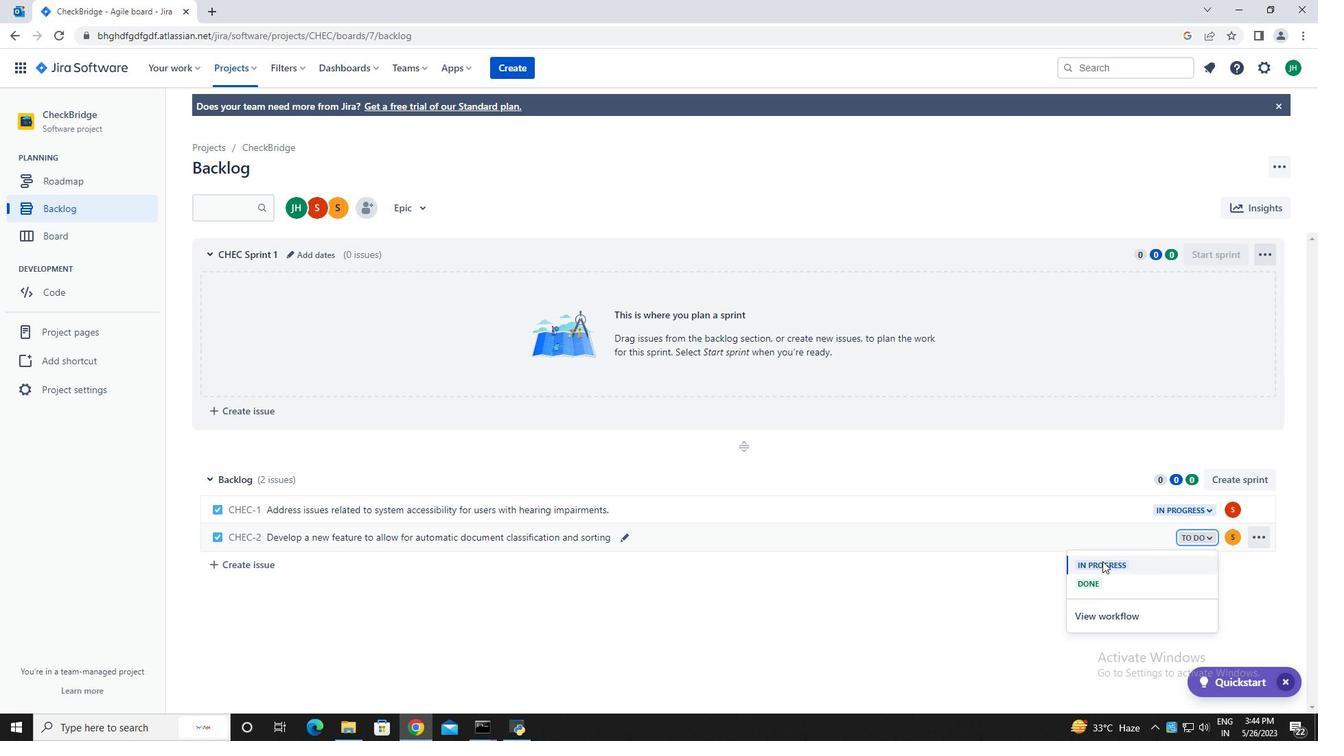
Action: Mouse moved to (474, 617)
Screenshot: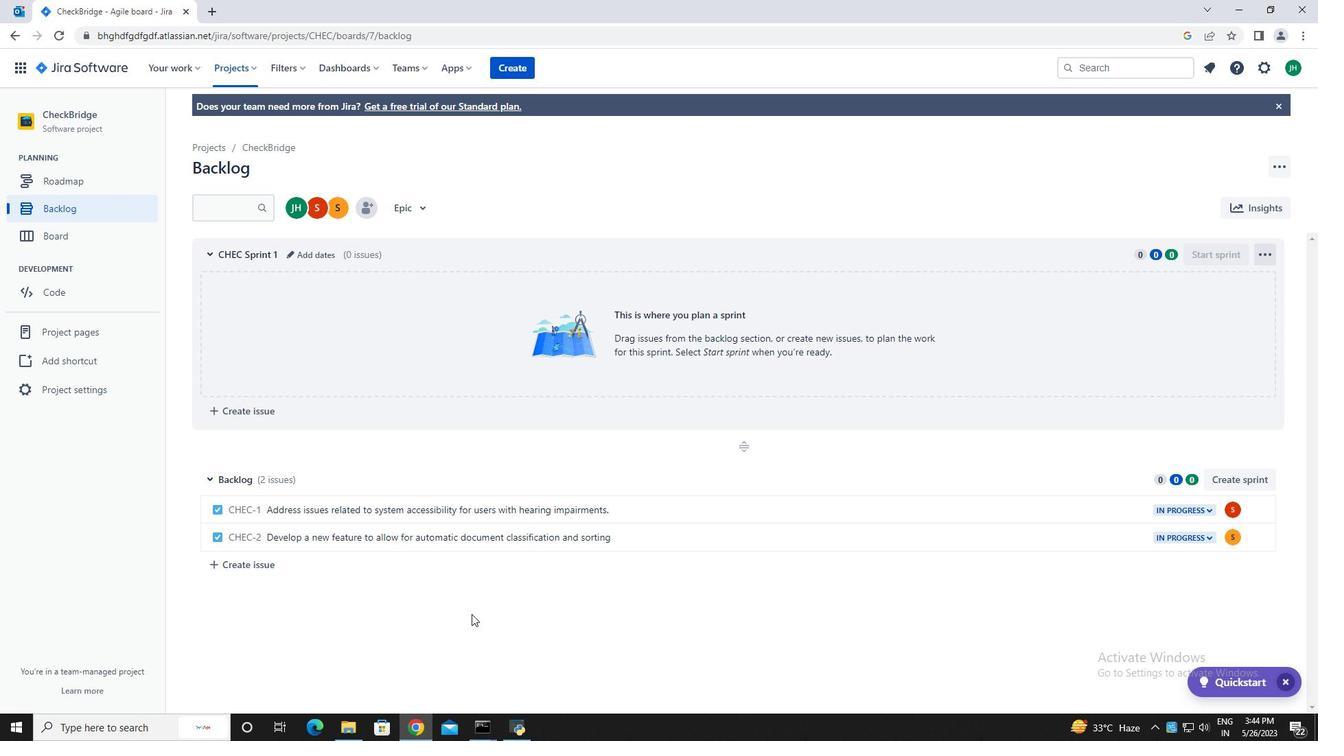 
